 Task: Look for products with blackberry flavor.
Action: Mouse pressed left at (24, 104)
Screenshot: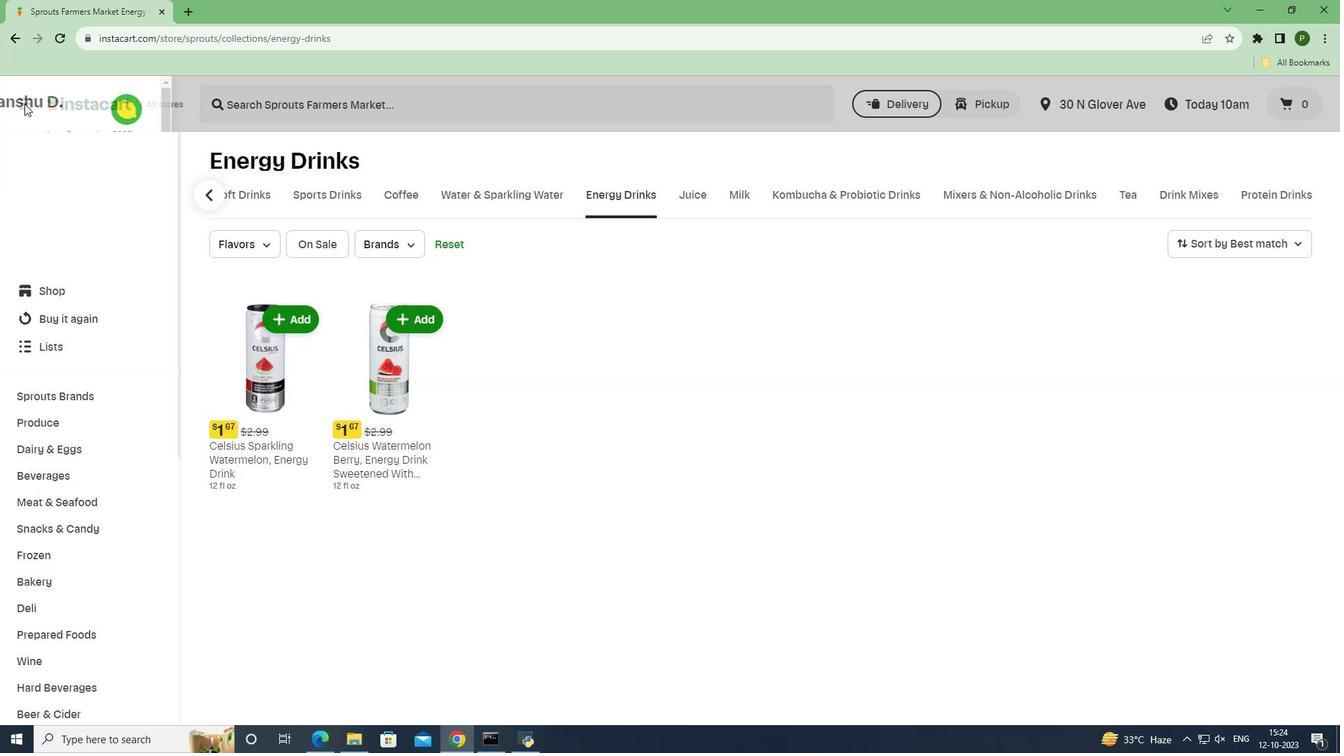 
Action: Mouse moved to (39, 372)
Screenshot: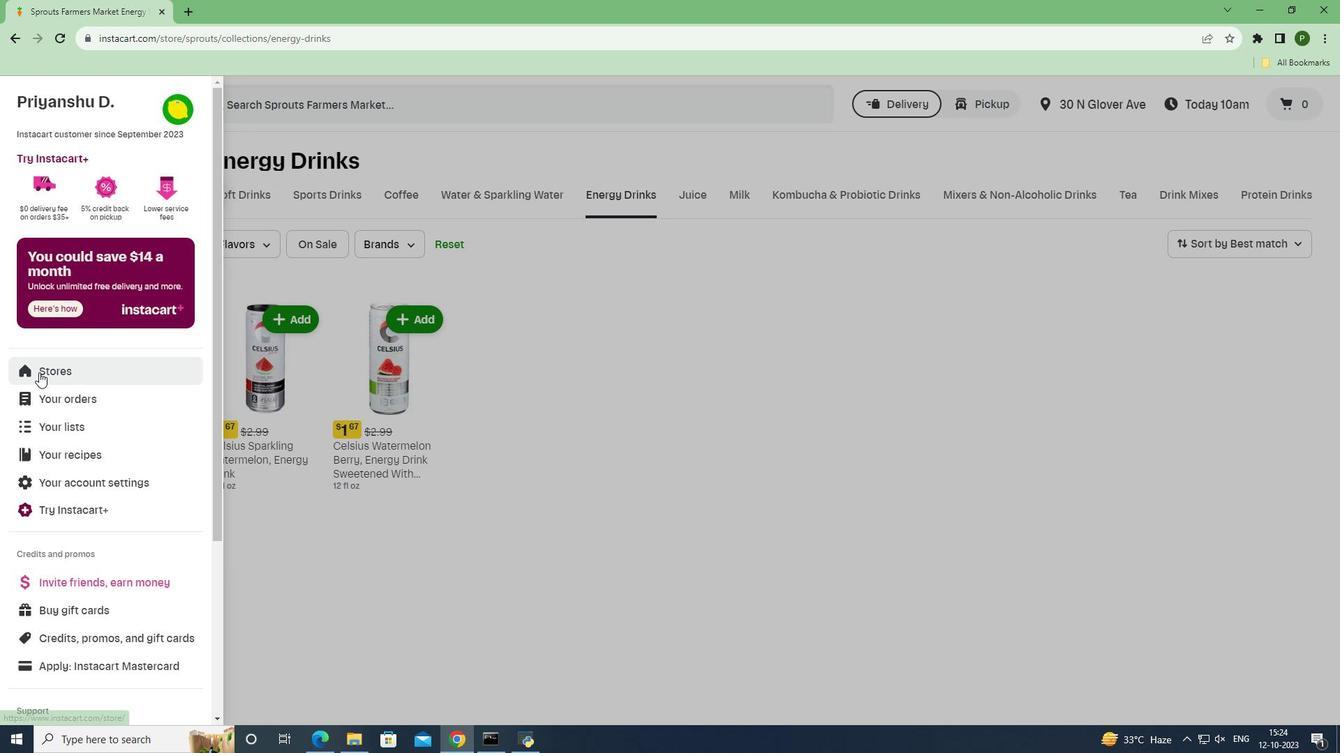 
Action: Mouse pressed left at (39, 372)
Screenshot: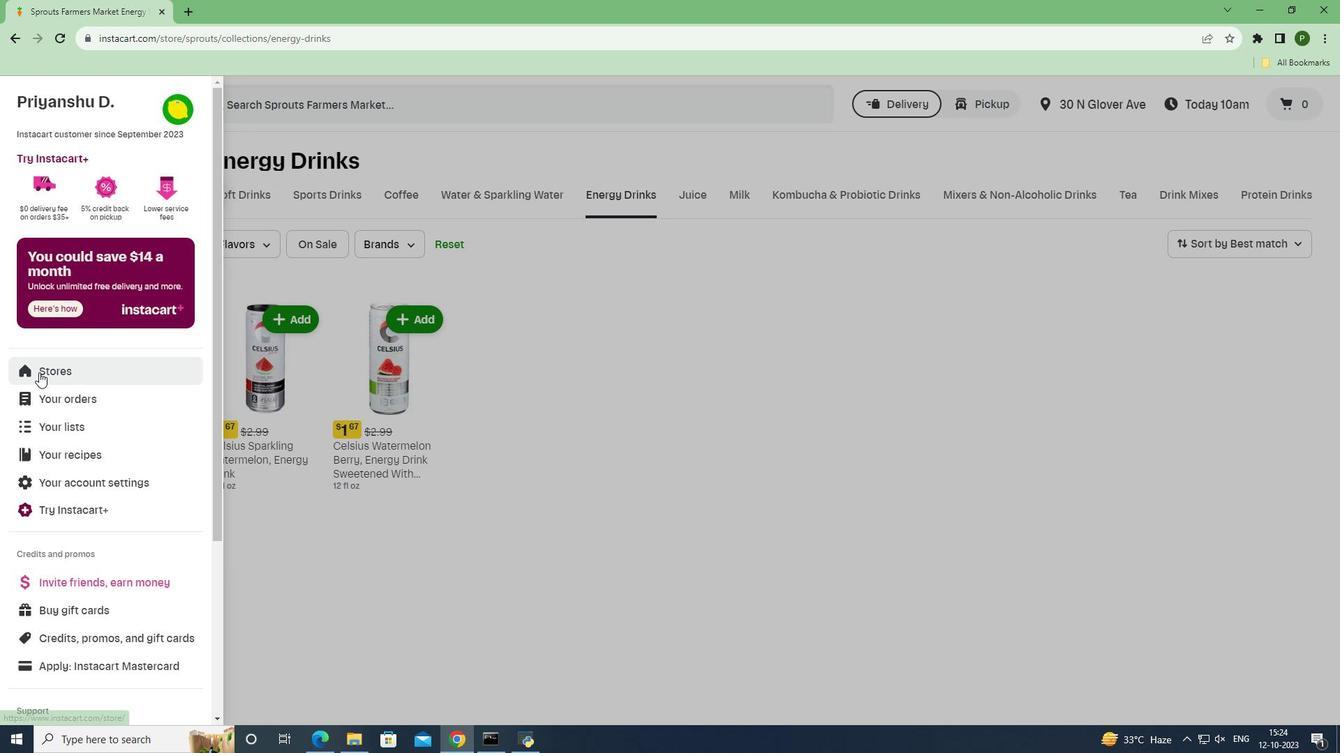 
Action: Mouse moved to (302, 164)
Screenshot: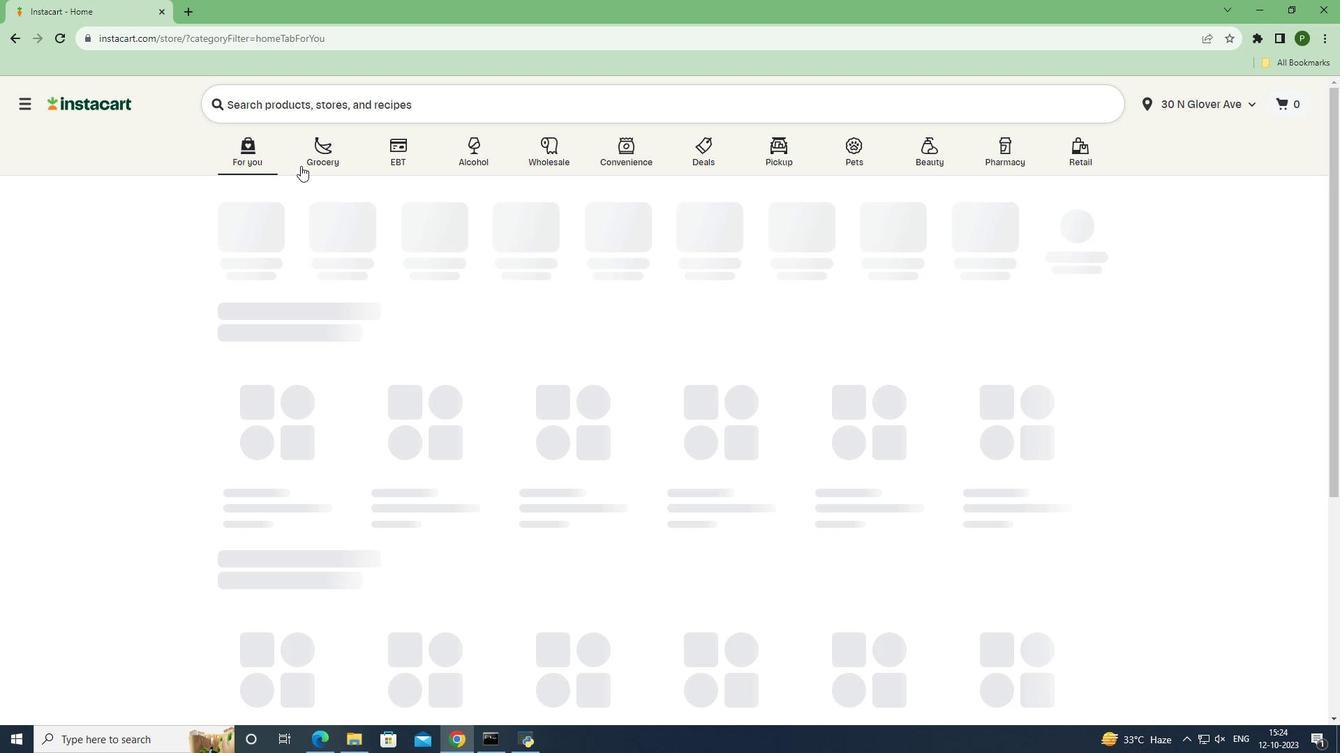 
Action: Mouse pressed left at (302, 164)
Screenshot: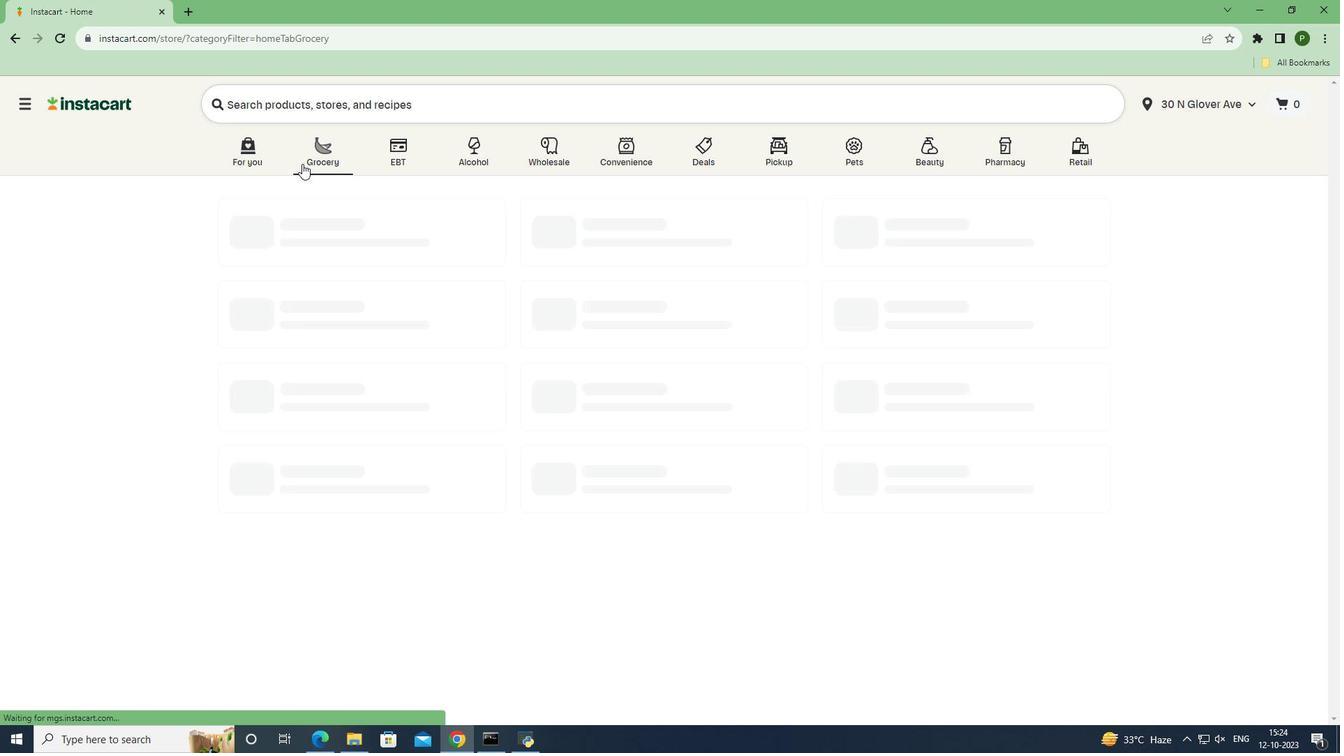 
Action: Mouse moved to (545, 323)
Screenshot: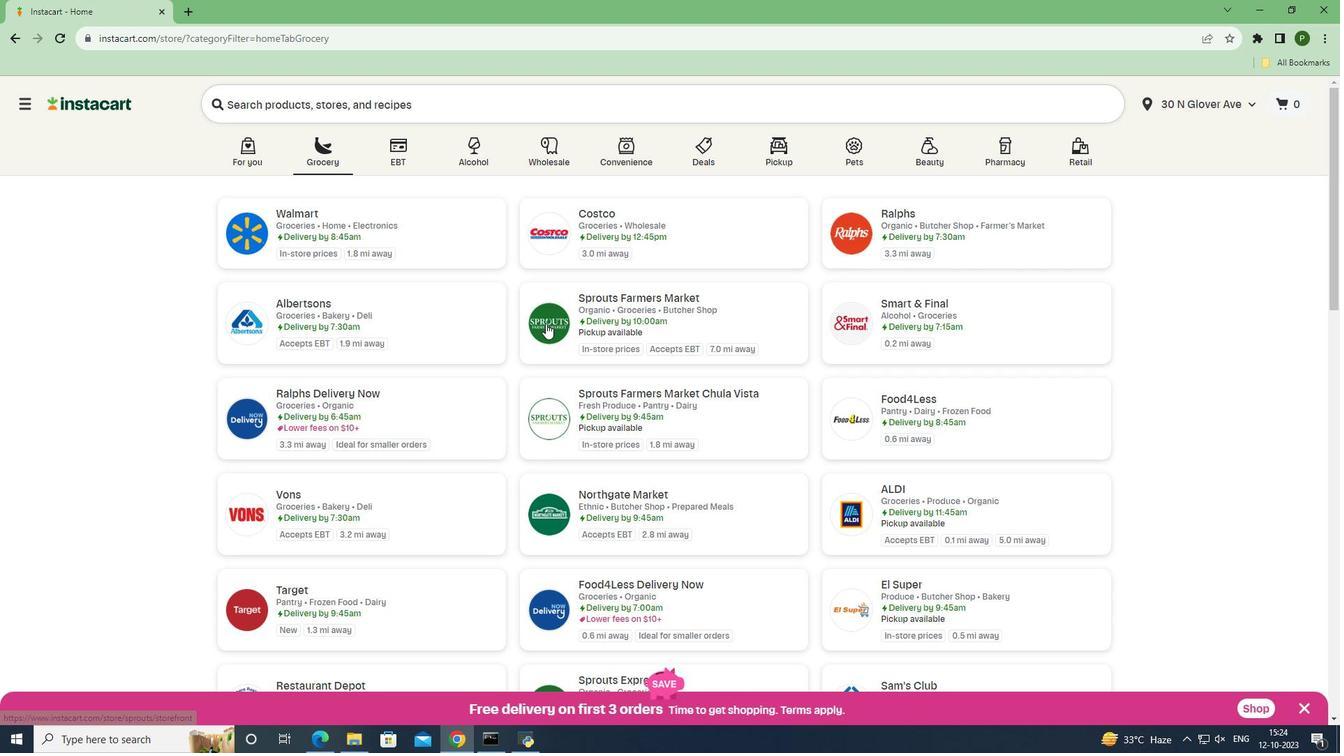 
Action: Mouse pressed left at (545, 323)
Screenshot: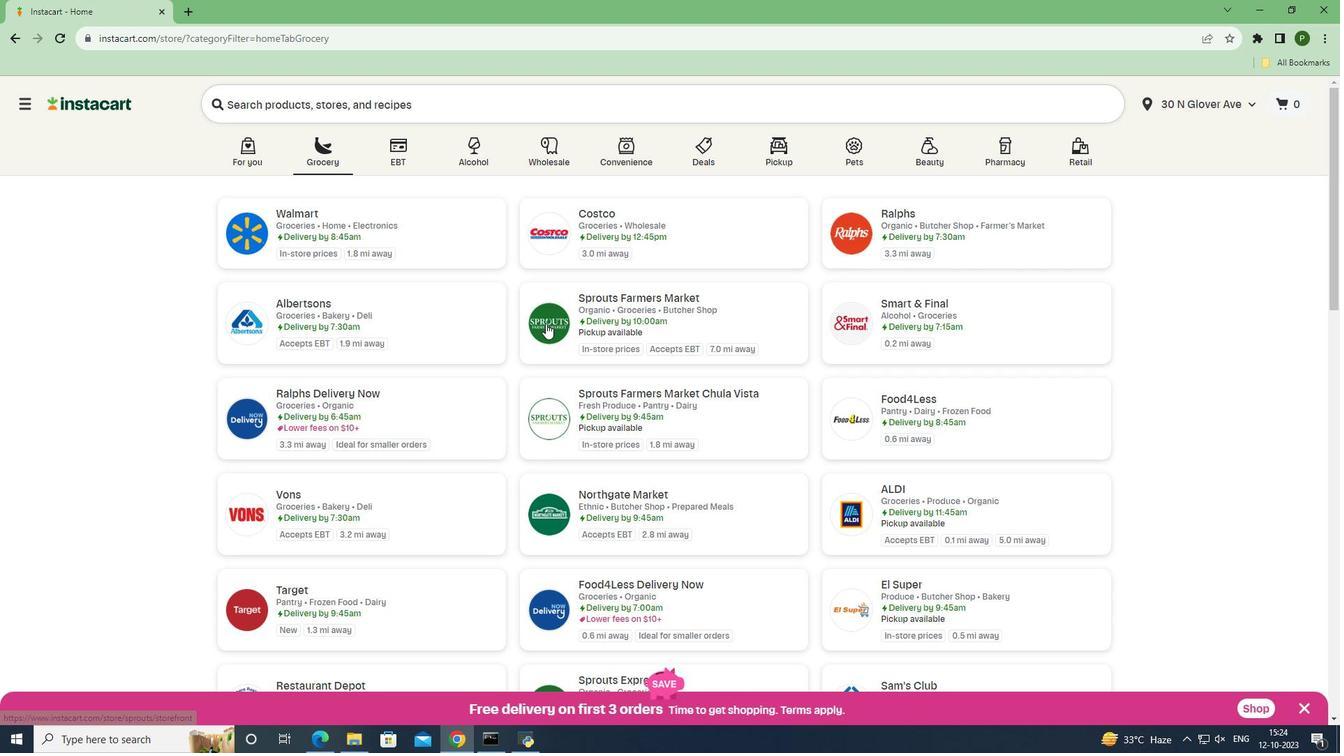 
Action: Mouse moved to (92, 478)
Screenshot: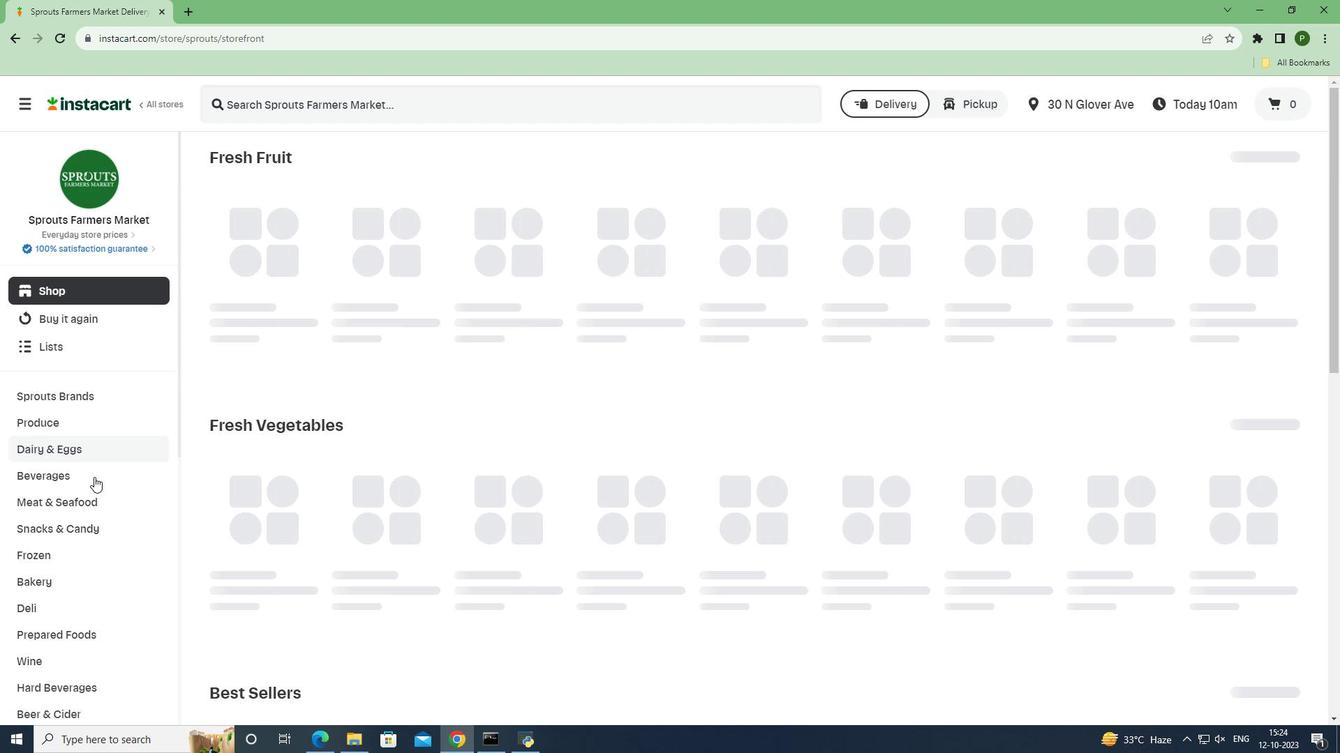 
Action: Mouse pressed left at (92, 478)
Screenshot: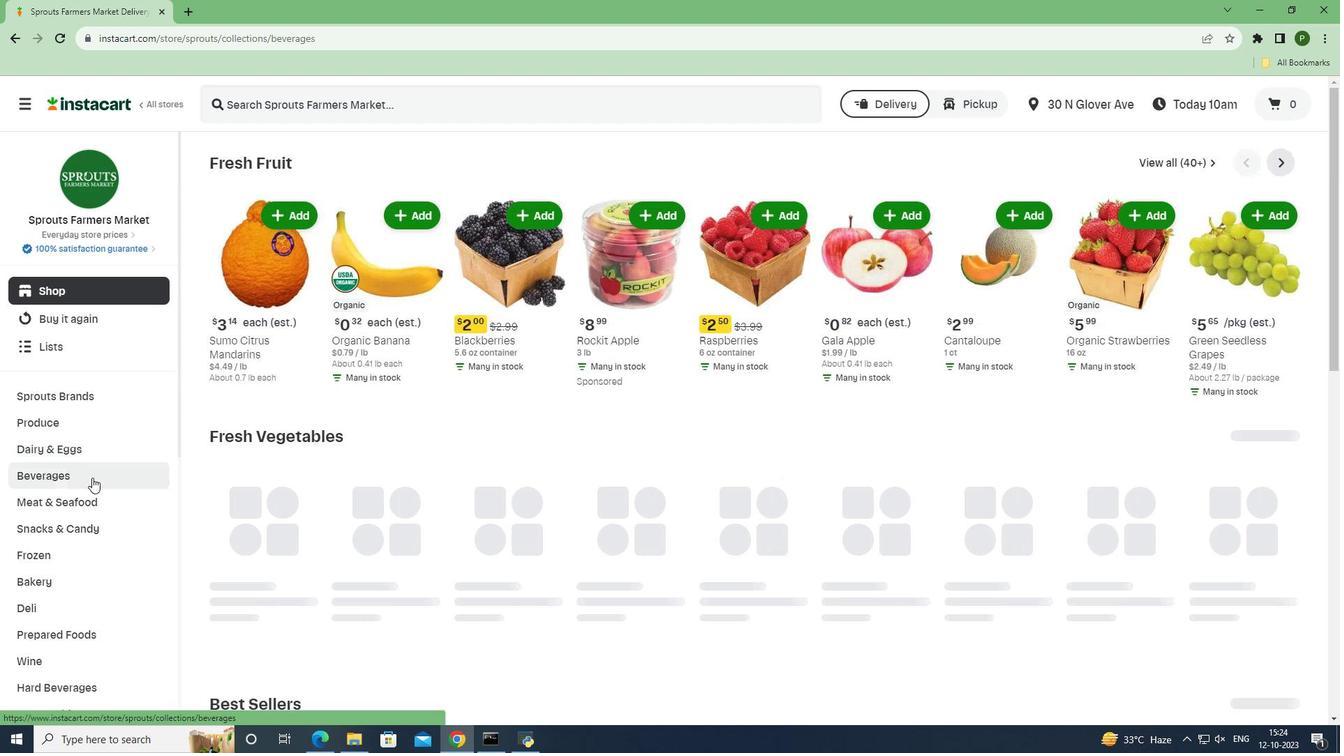 
Action: Mouse moved to (728, 196)
Screenshot: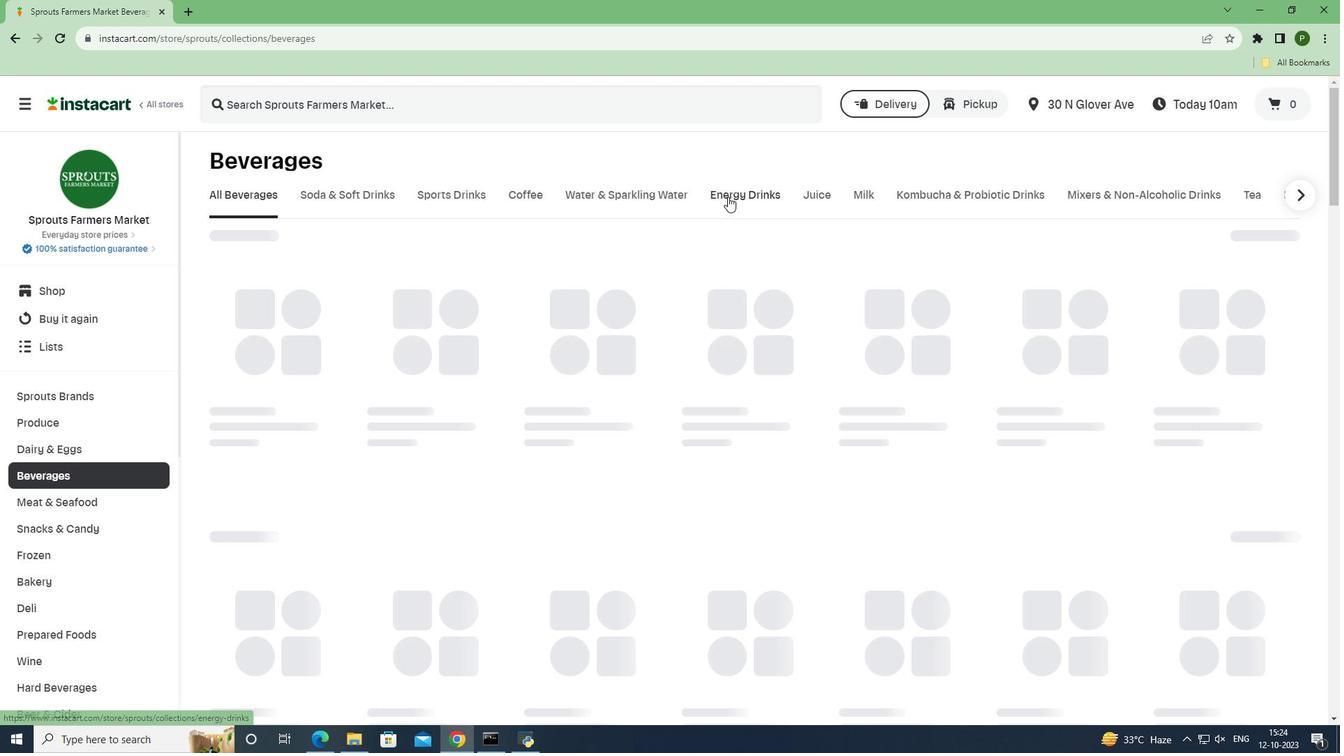 
Action: Mouse pressed left at (728, 196)
Screenshot: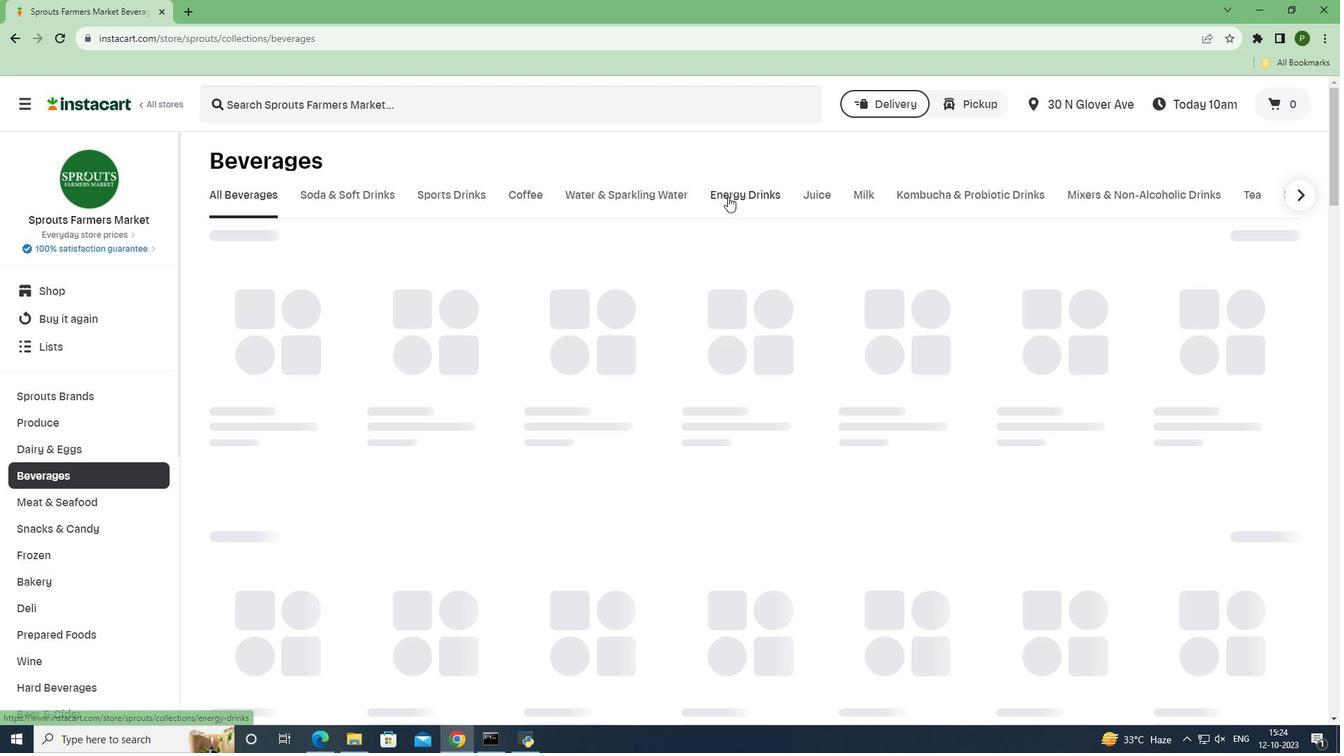 
Action: Mouse moved to (259, 243)
Screenshot: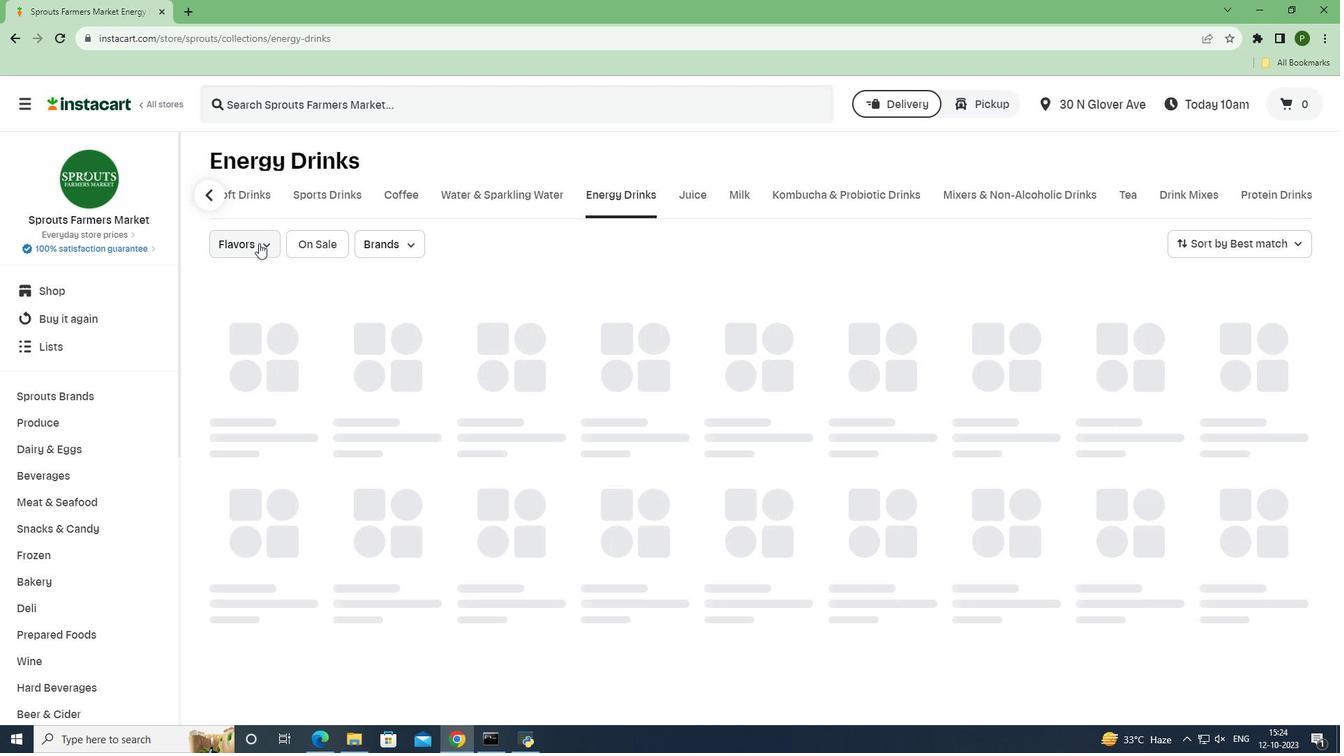 
Action: Mouse pressed left at (259, 243)
Screenshot: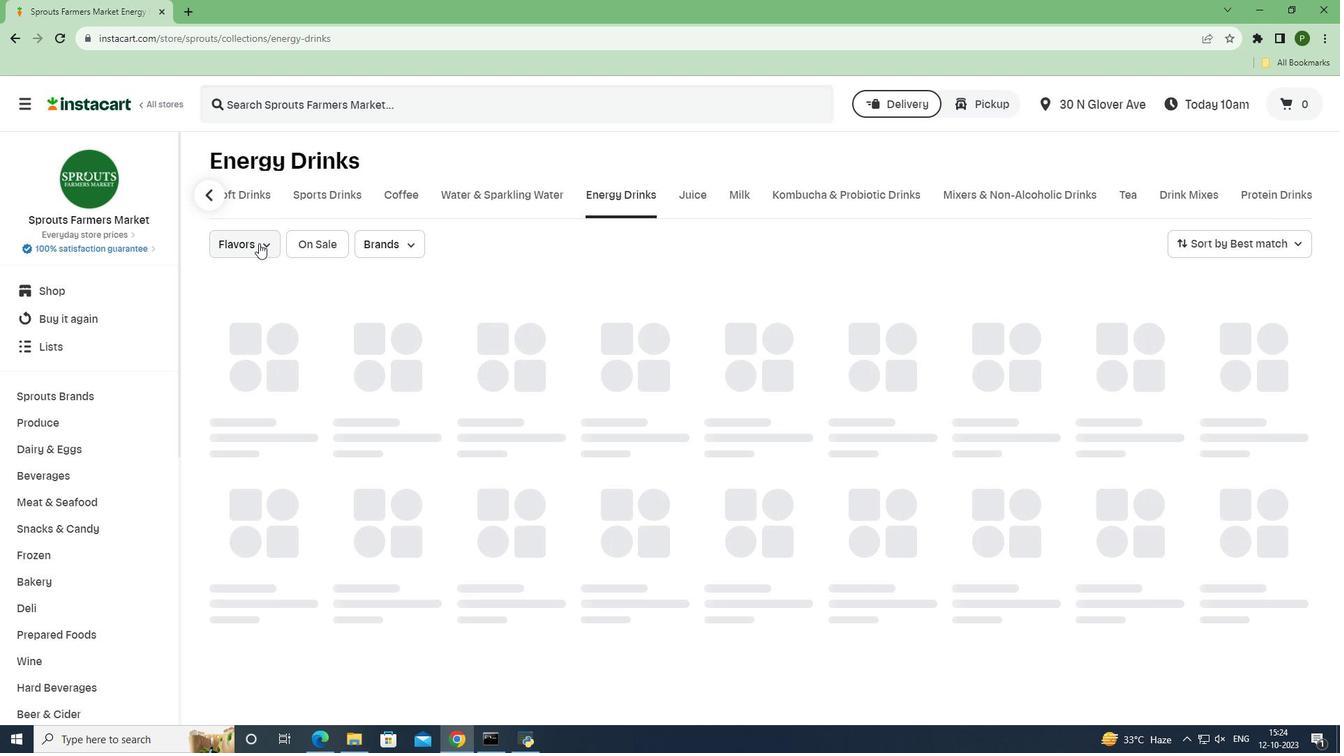 
Action: Mouse moved to (300, 329)
Screenshot: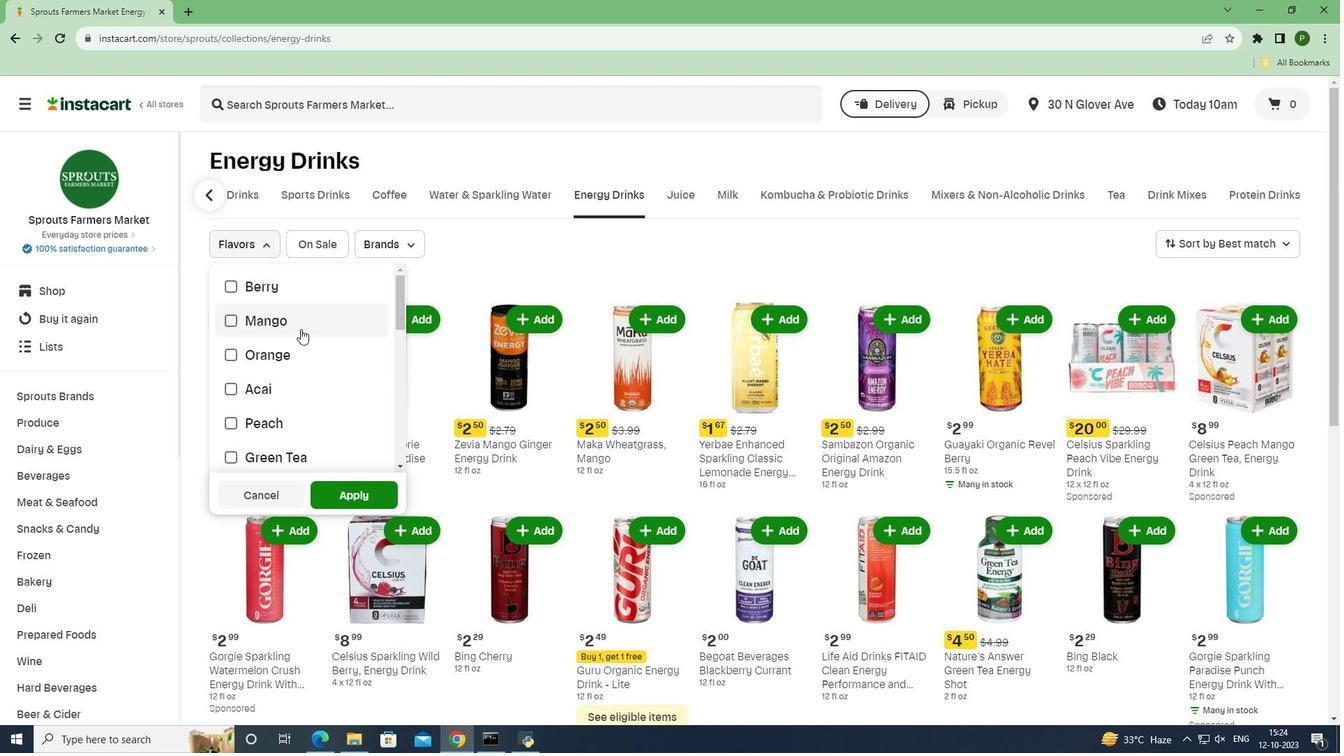 
Action: Mouse scrolled (300, 328) with delta (0, 0)
Screenshot: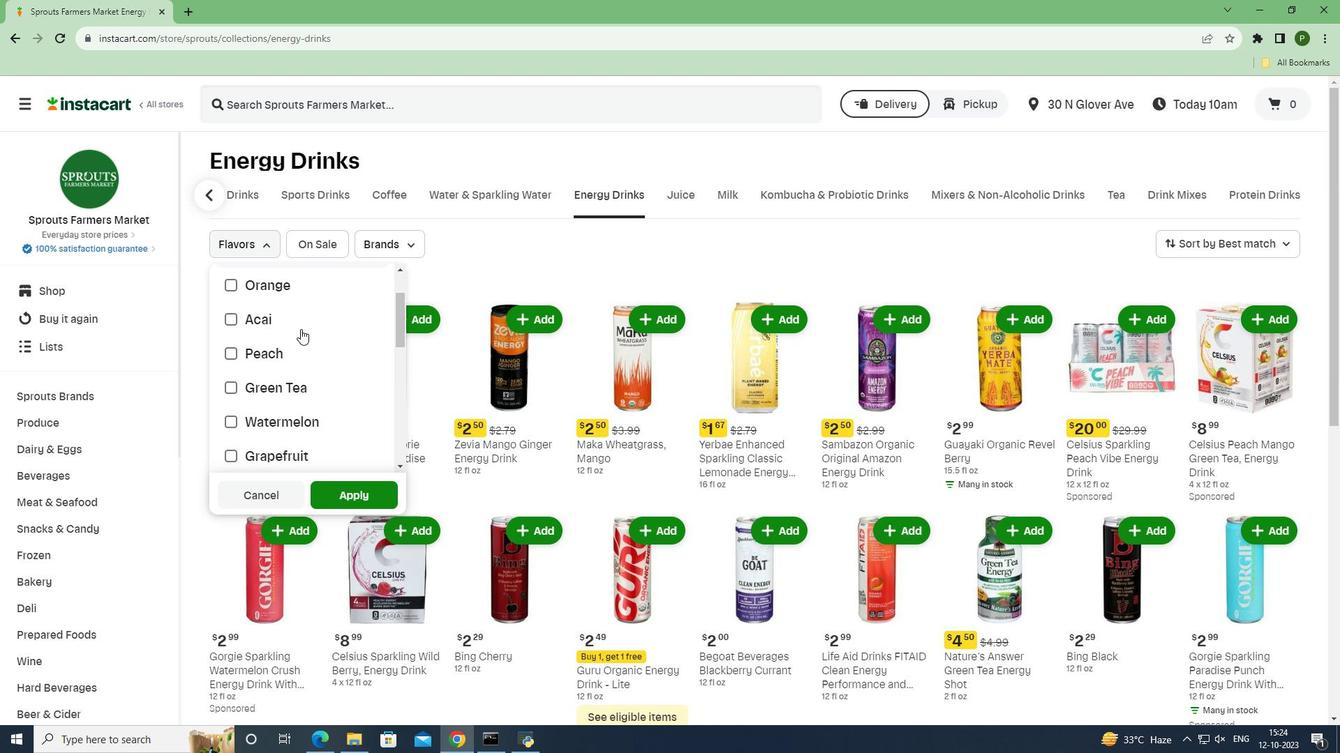 
Action: Mouse scrolled (300, 328) with delta (0, 0)
Screenshot: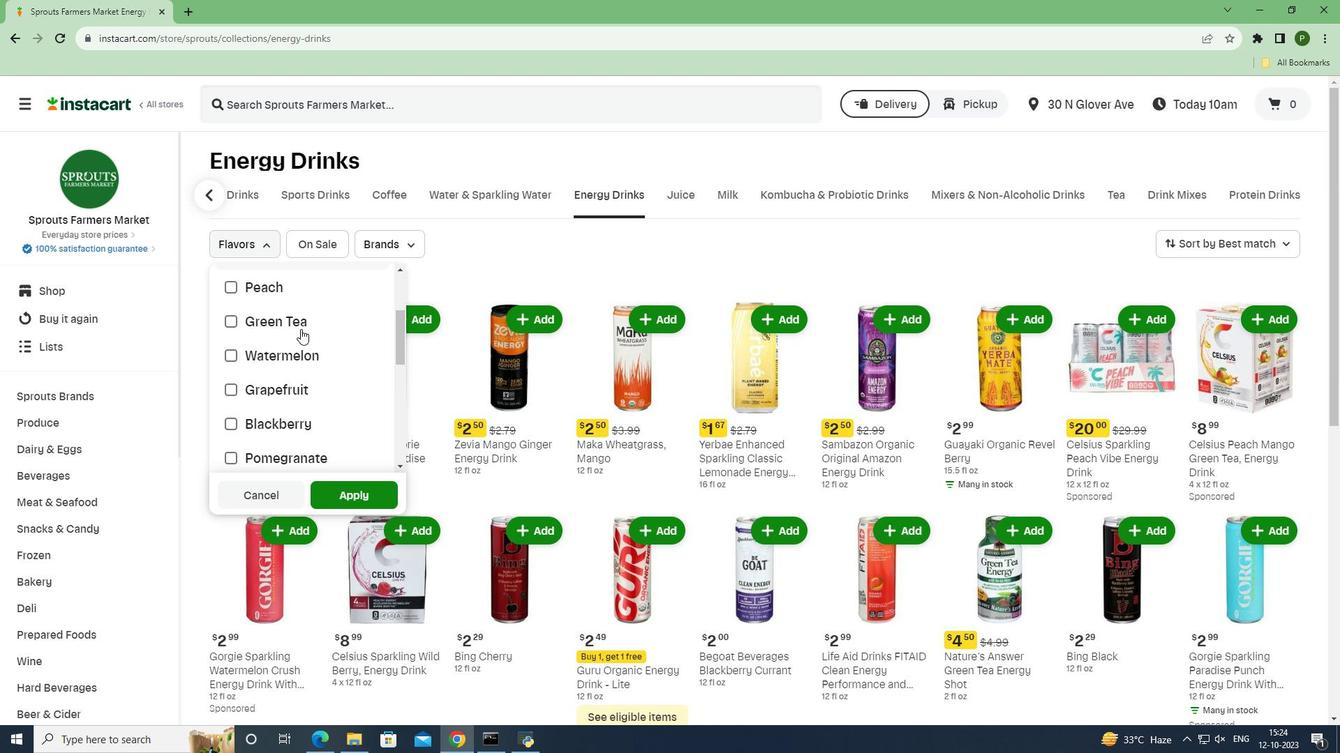 
Action: Mouse scrolled (300, 328) with delta (0, 0)
Screenshot: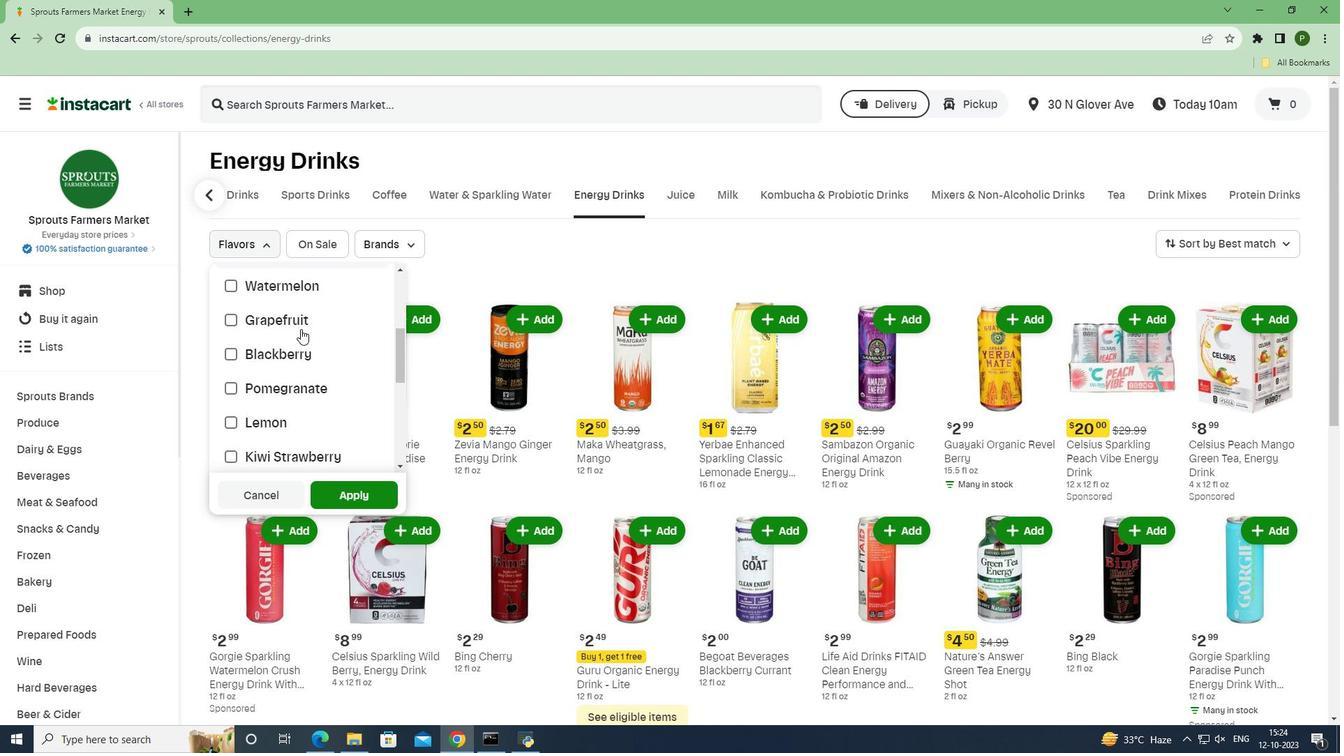 
Action: Mouse moved to (299, 342)
Screenshot: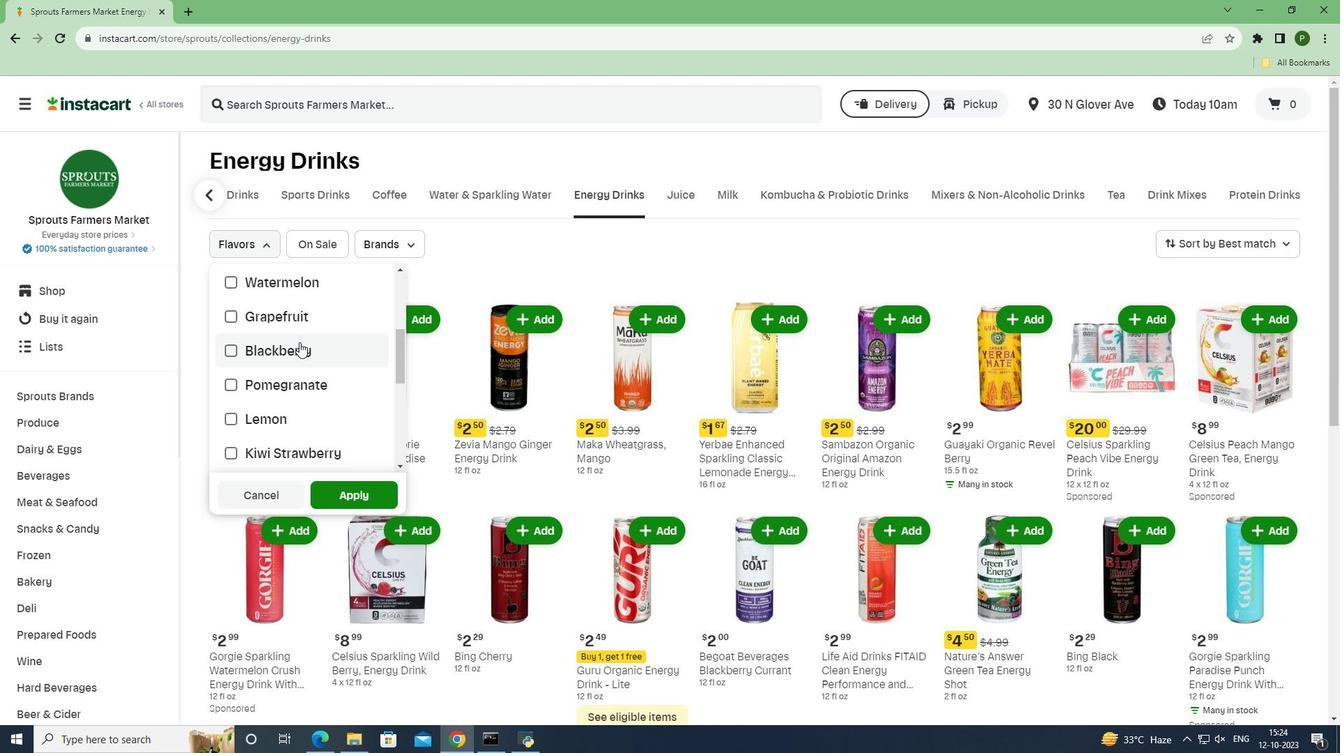 
Action: Mouse pressed left at (299, 342)
Screenshot: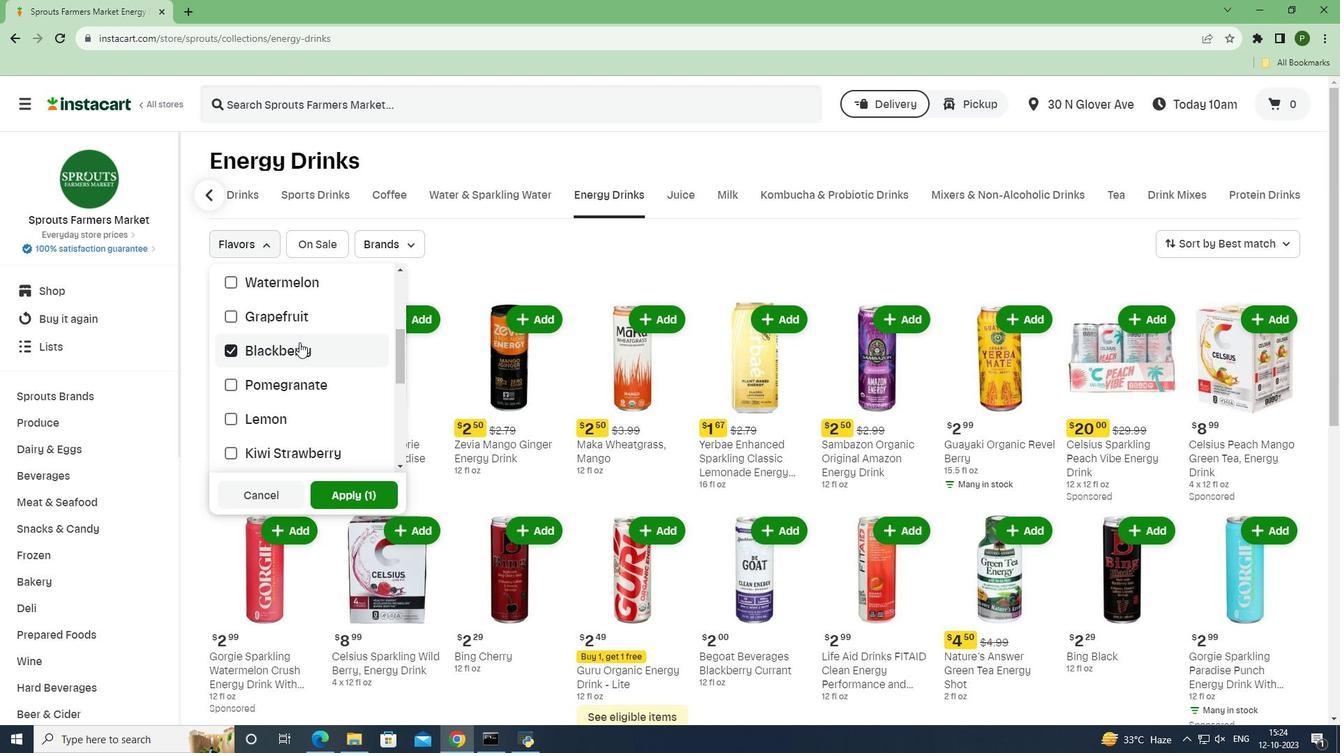 
Action: Mouse moved to (337, 489)
Screenshot: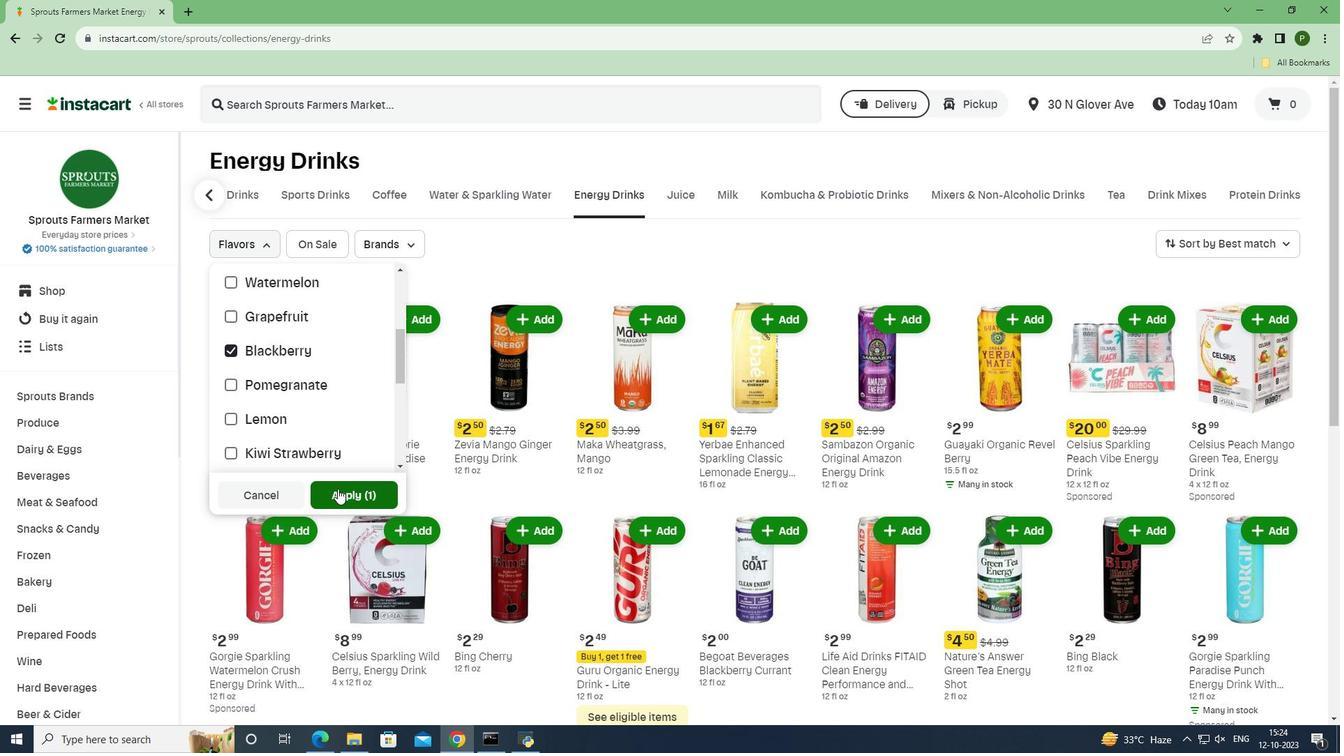 
Action: Mouse pressed left at (337, 489)
Screenshot: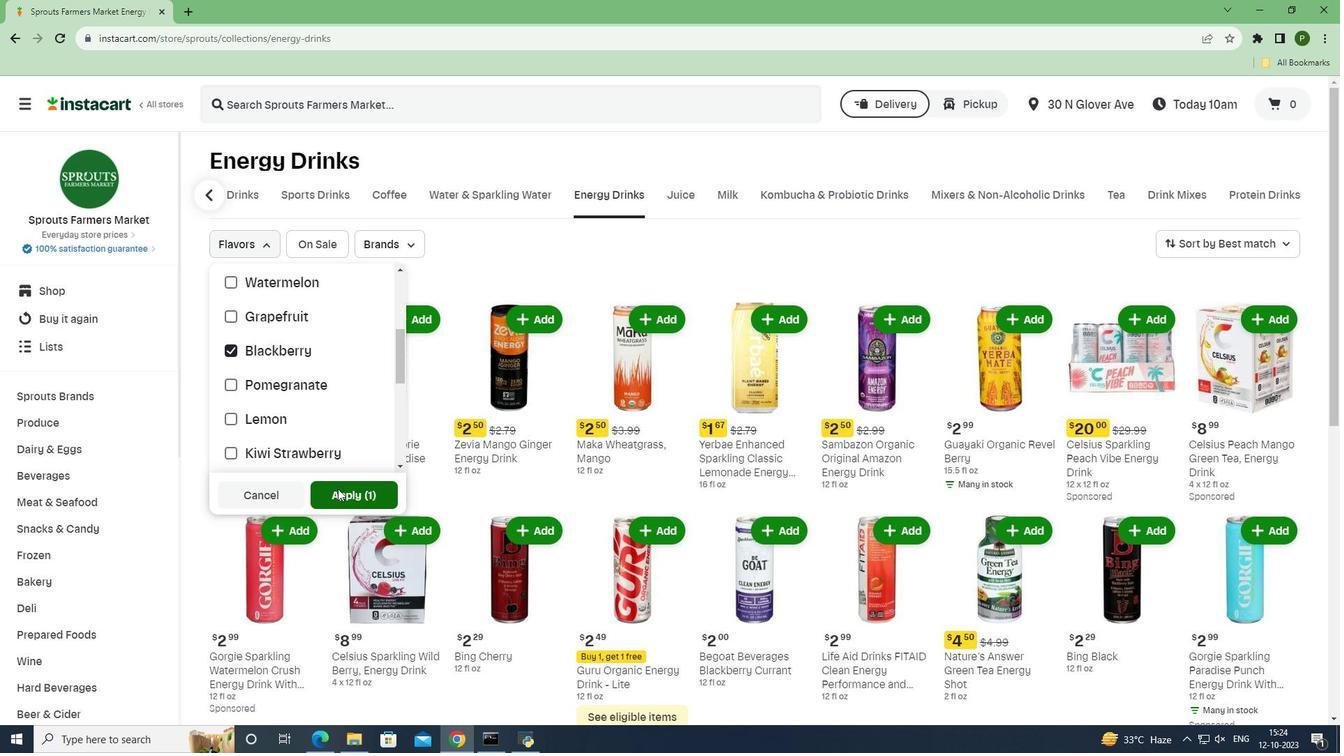
Action: Mouse moved to (444, 427)
Screenshot: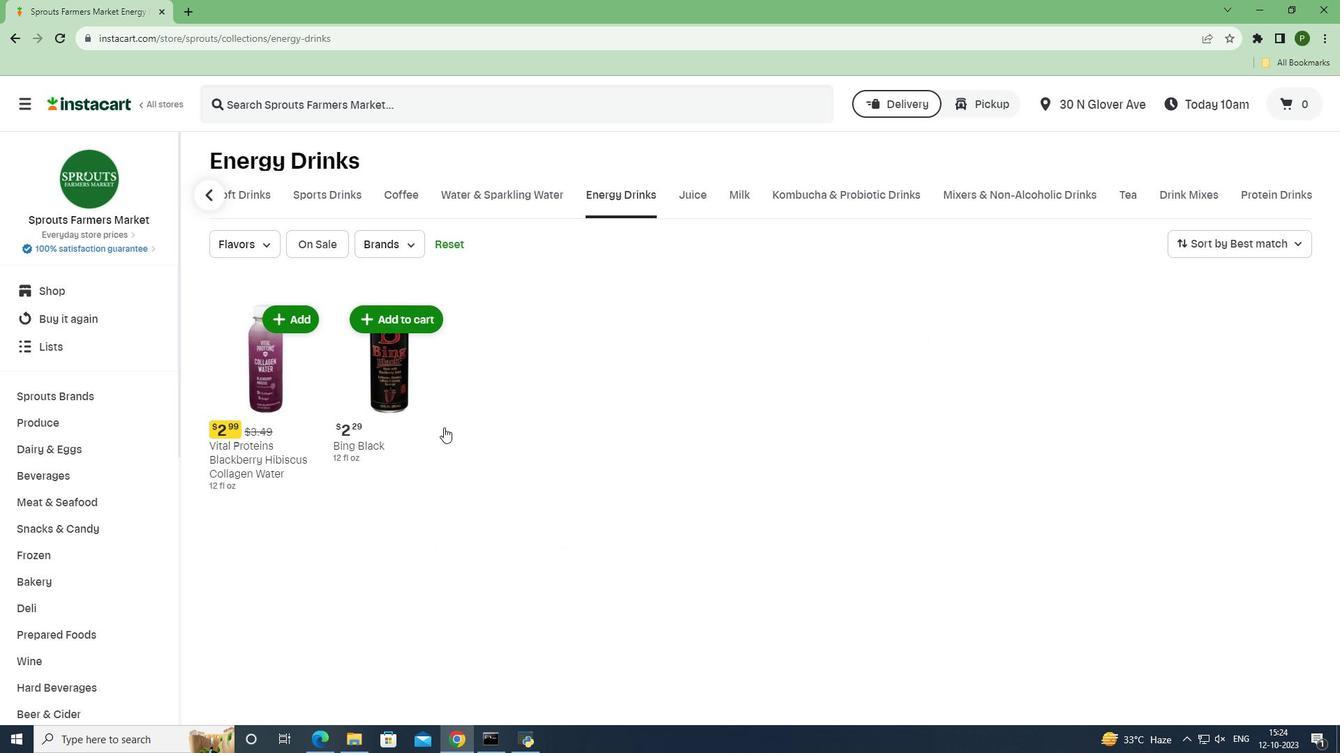 
